 Task: Add The Butcher Shop Uncured Smoked Polska Kielbasa to the cart.
Action: Mouse pressed left at (25, 88)
Screenshot: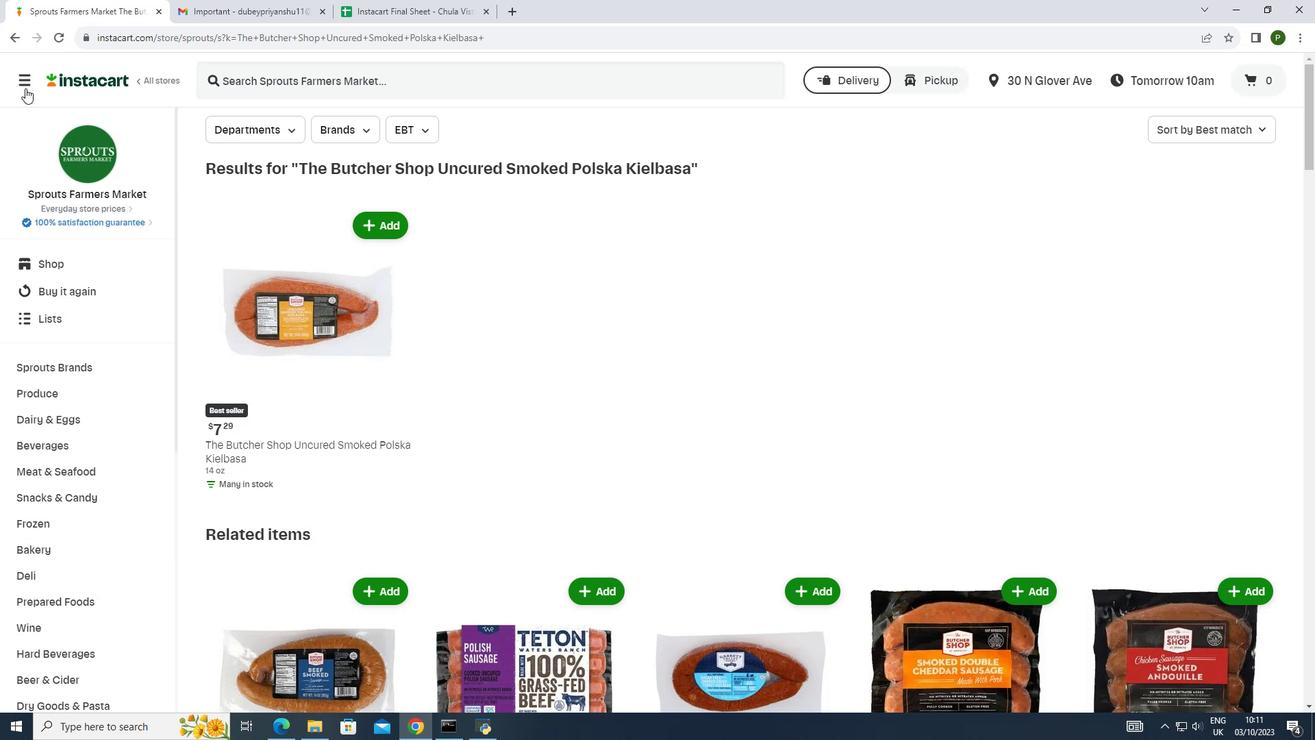 
Action: Mouse moved to (39, 351)
Screenshot: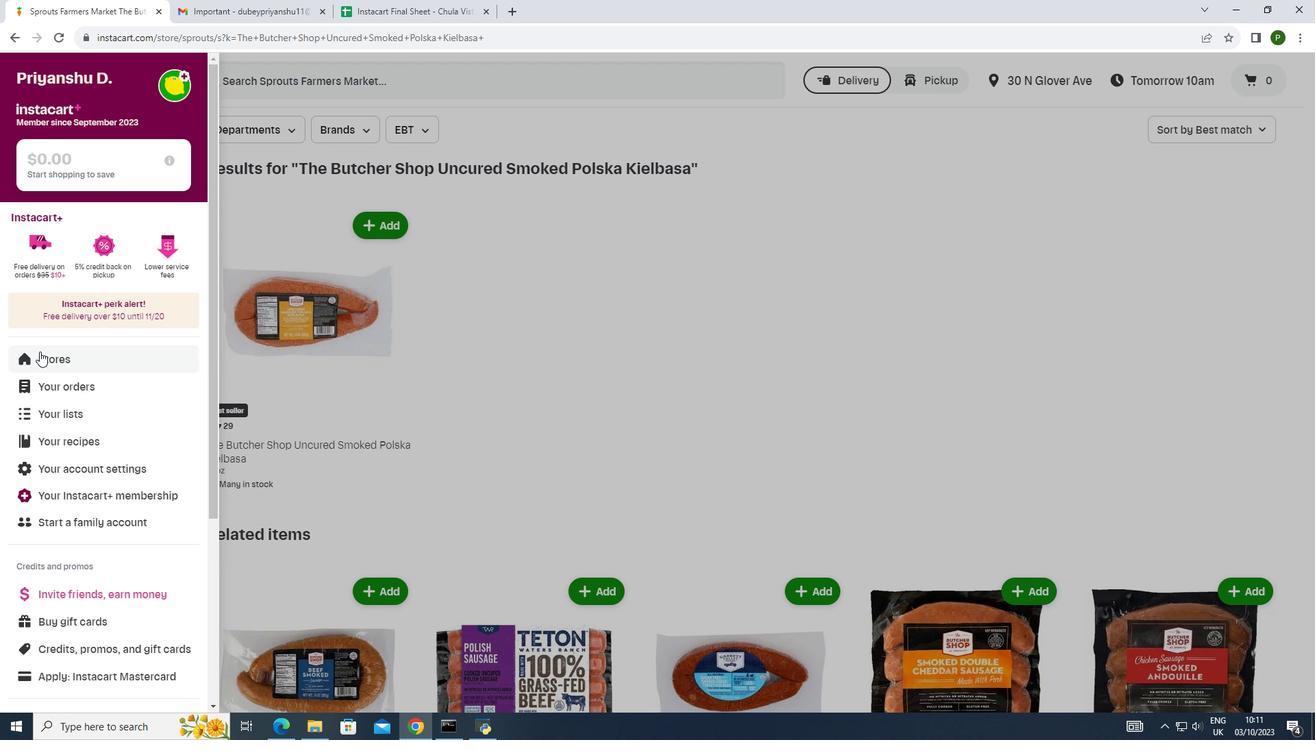 
Action: Mouse pressed left at (39, 351)
Screenshot: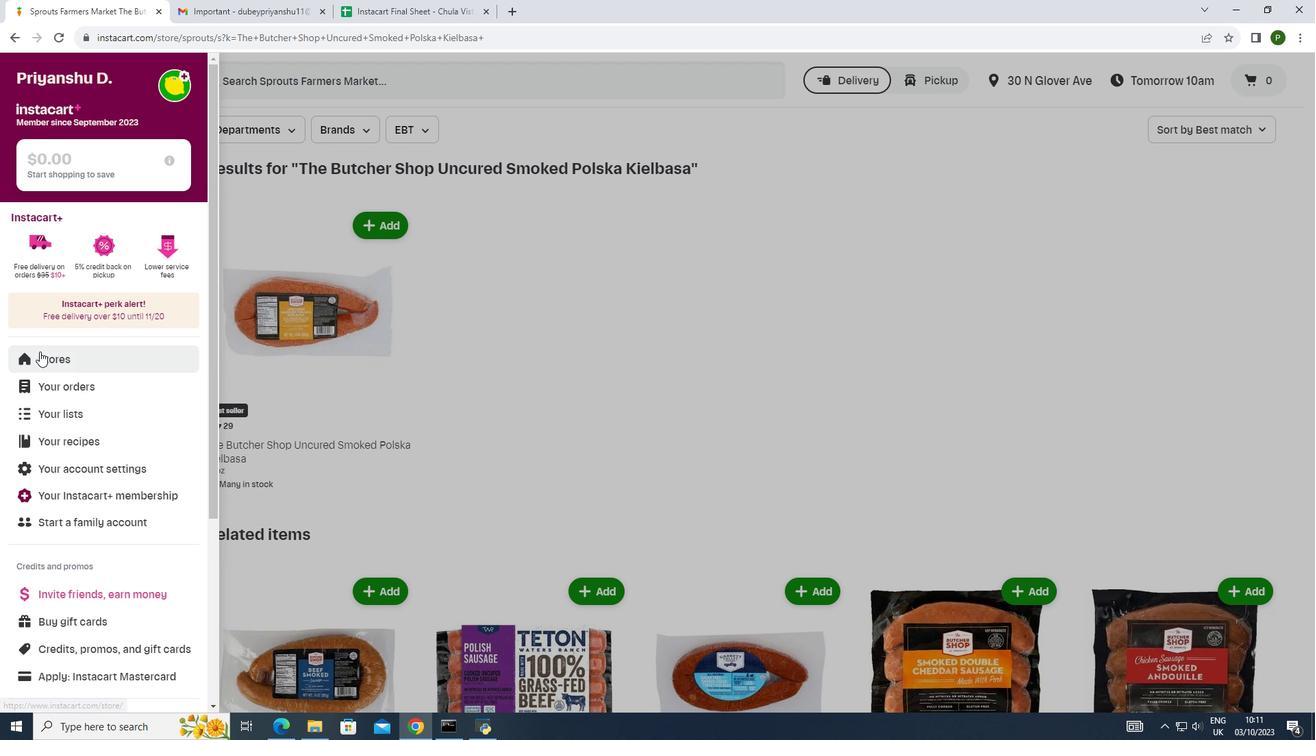 
Action: Mouse moved to (310, 133)
Screenshot: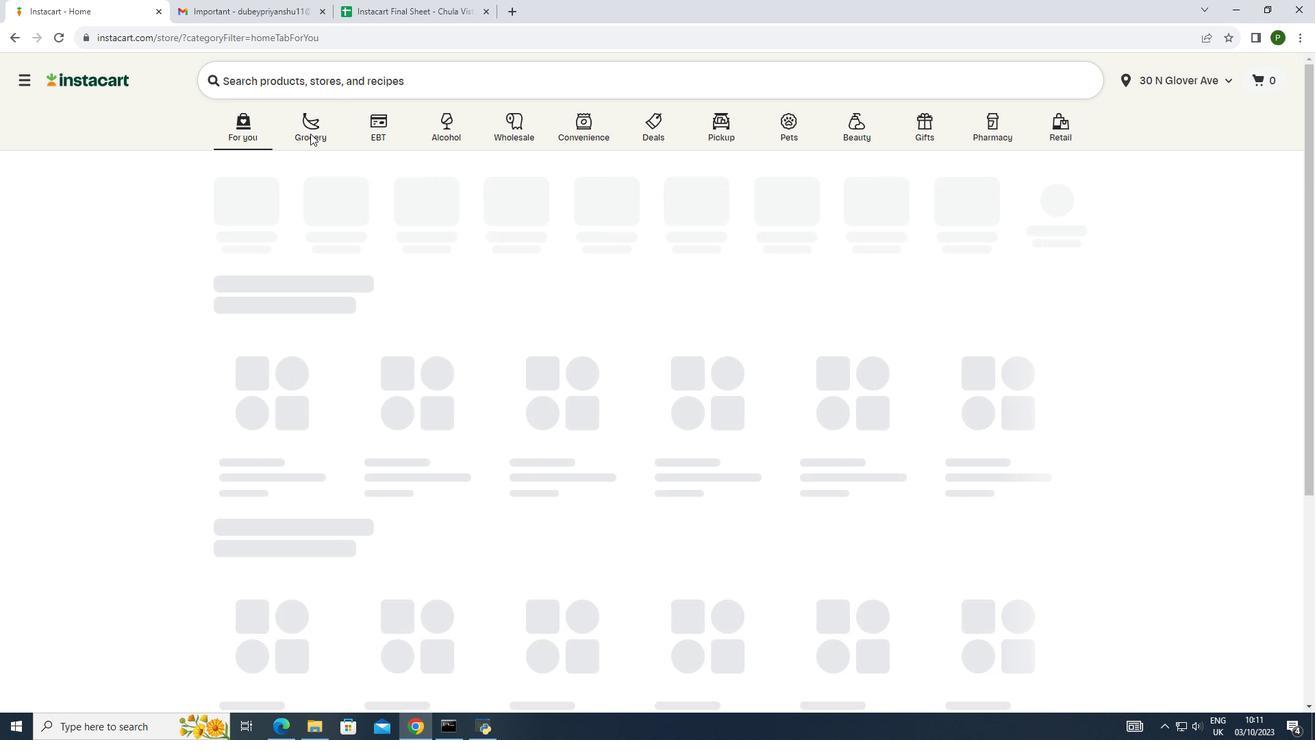 
Action: Mouse pressed left at (310, 133)
Screenshot: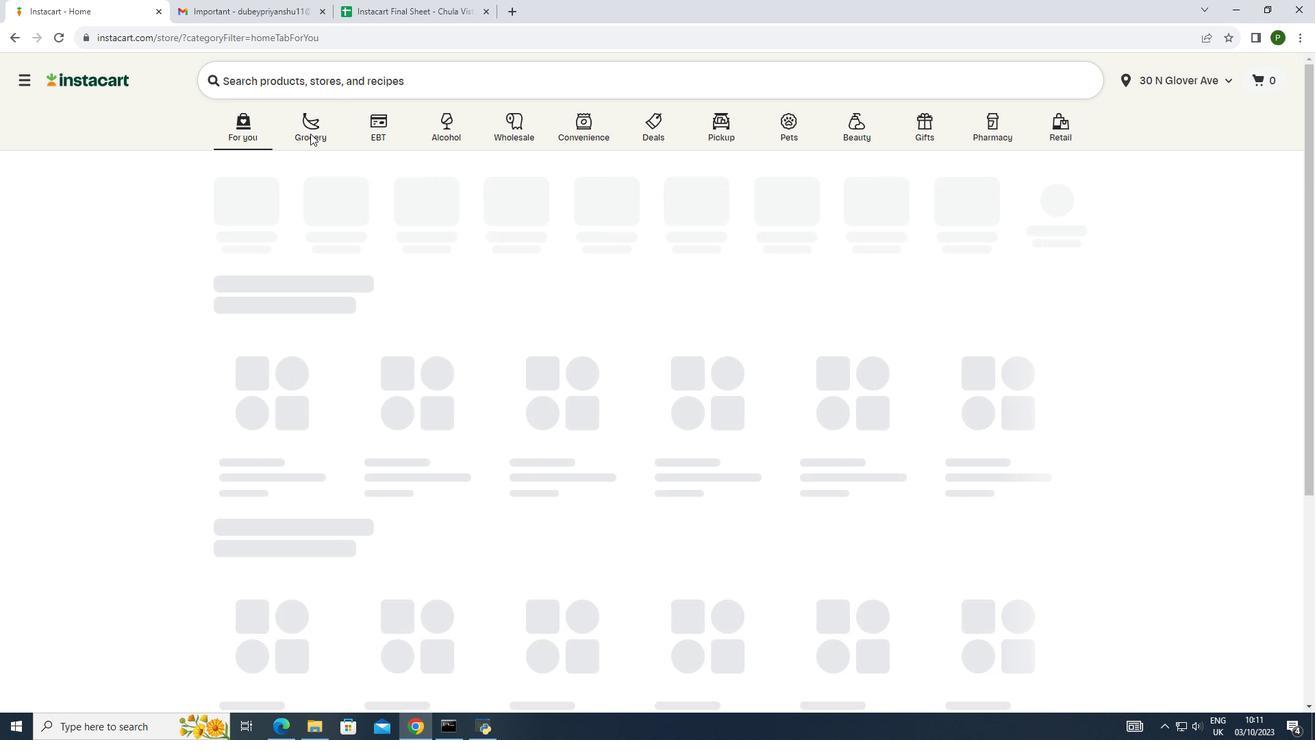
Action: Mouse moved to (705, 199)
Screenshot: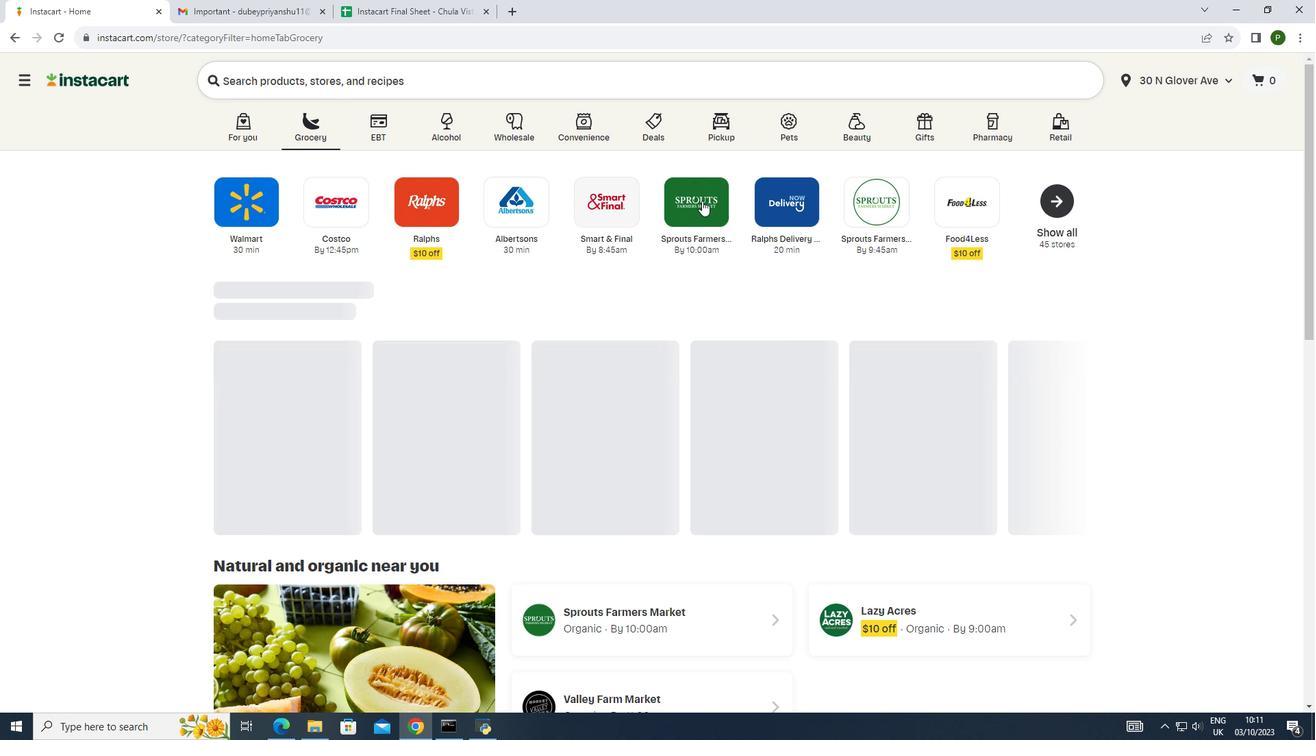 
Action: Mouse pressed left at (705, 199)
Screenshot: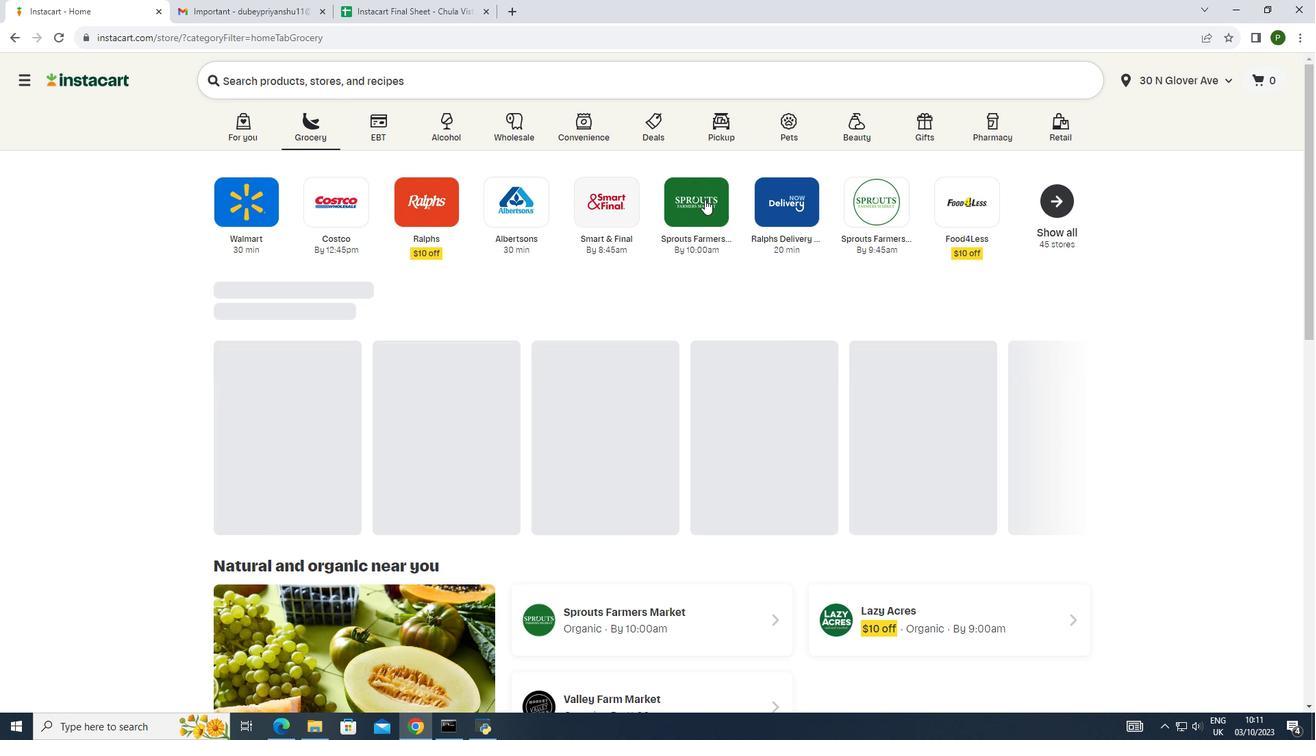 
Action: Mouse moved to (95, 367)
Screenshot: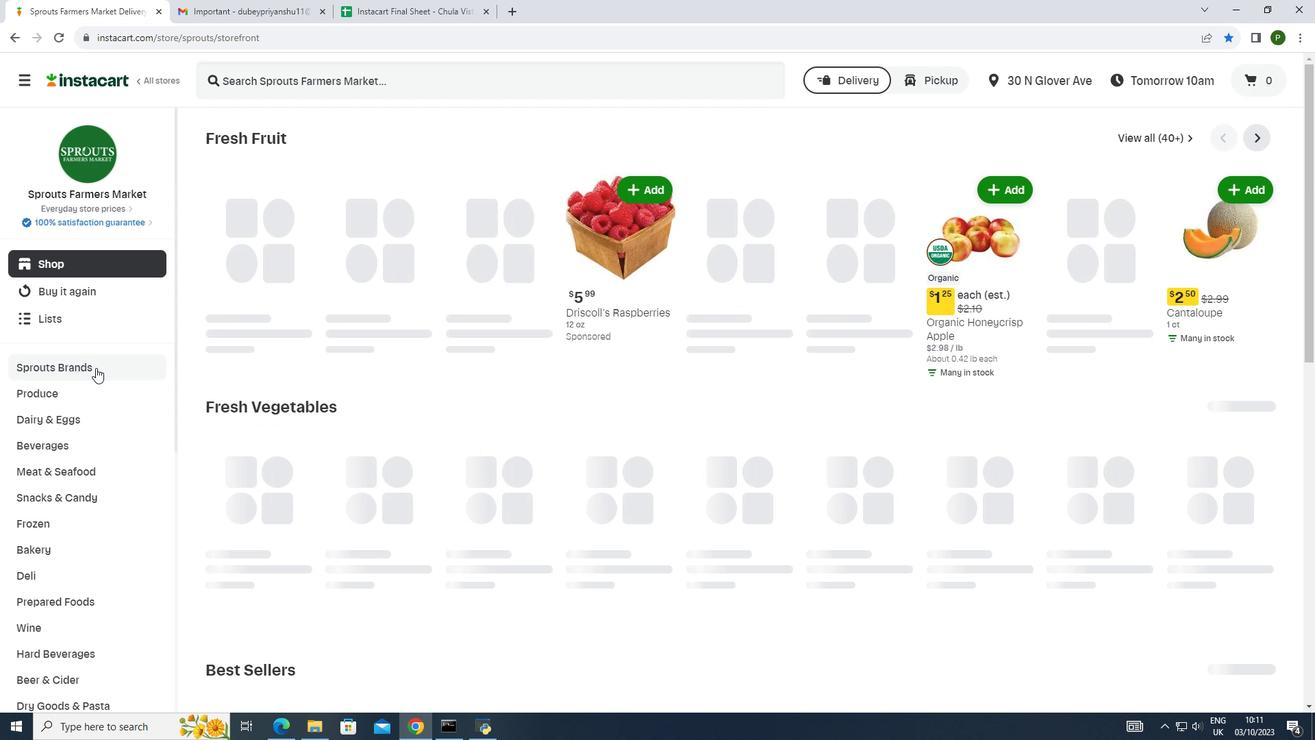 
Action: Mouse pressed left at (95, 367)
Screenshot: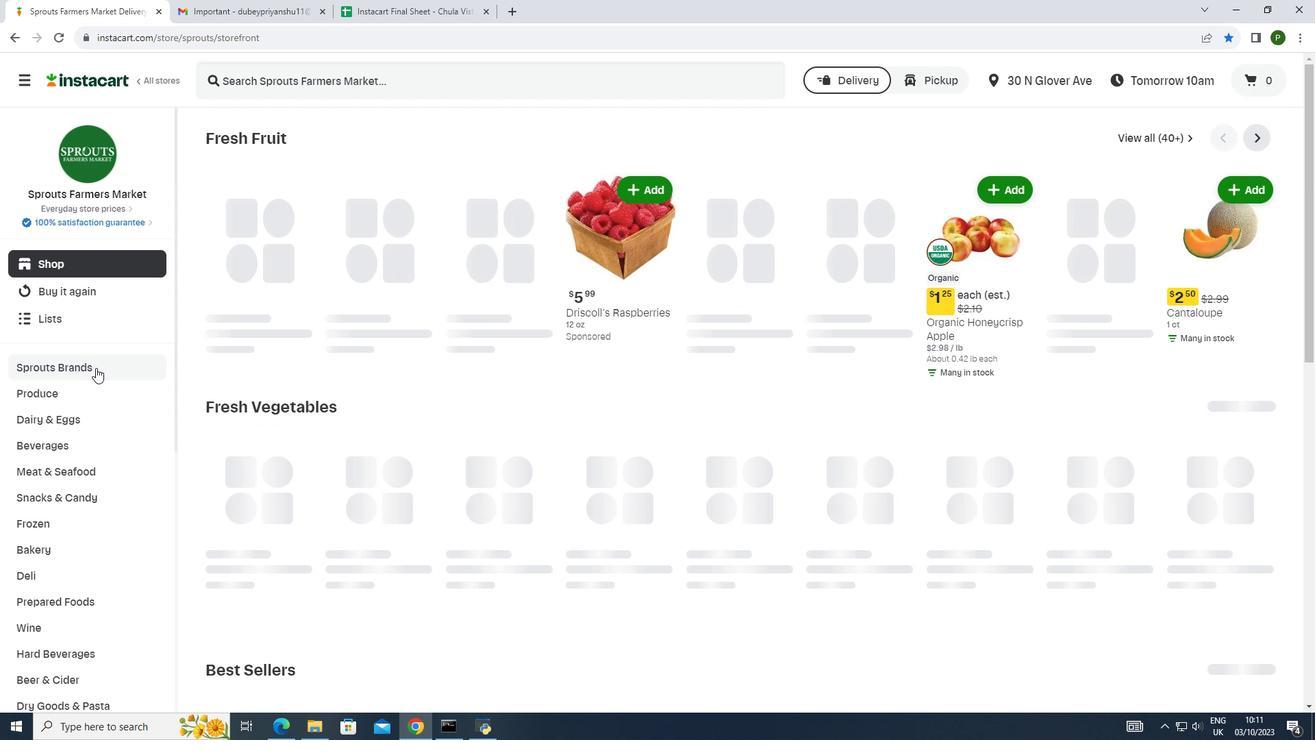 
Action: Mouse moved to (72, 412)
Screenshot: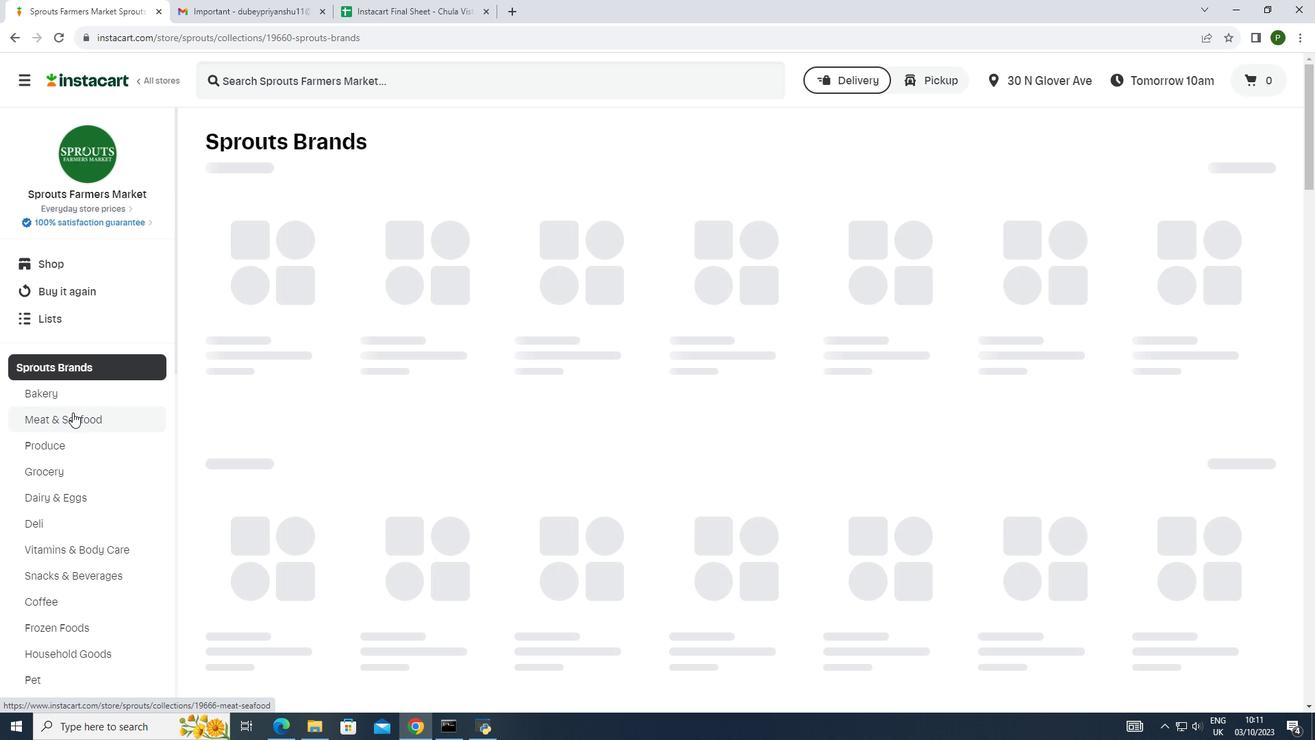 
Action: Mouse pressed left at (72, 412)
Screenshot: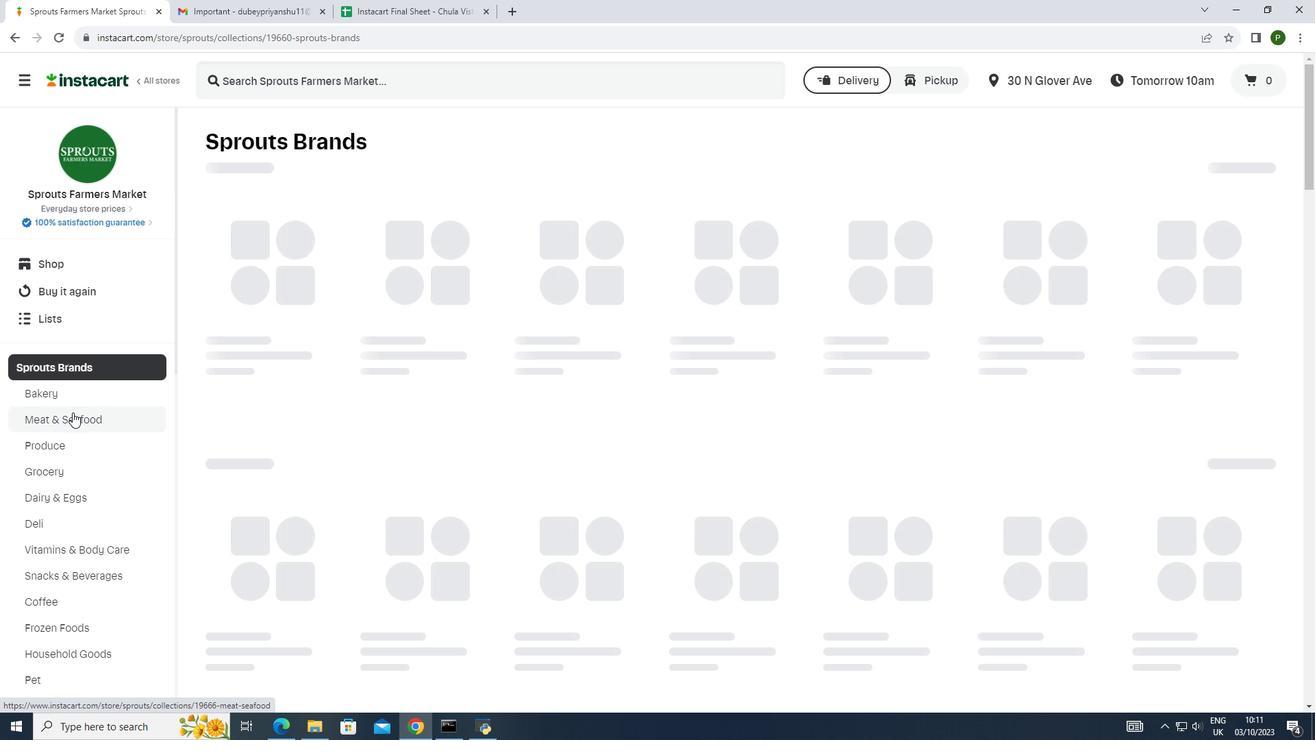 
Action: Mouse moved to (348, 285)
Screenshot: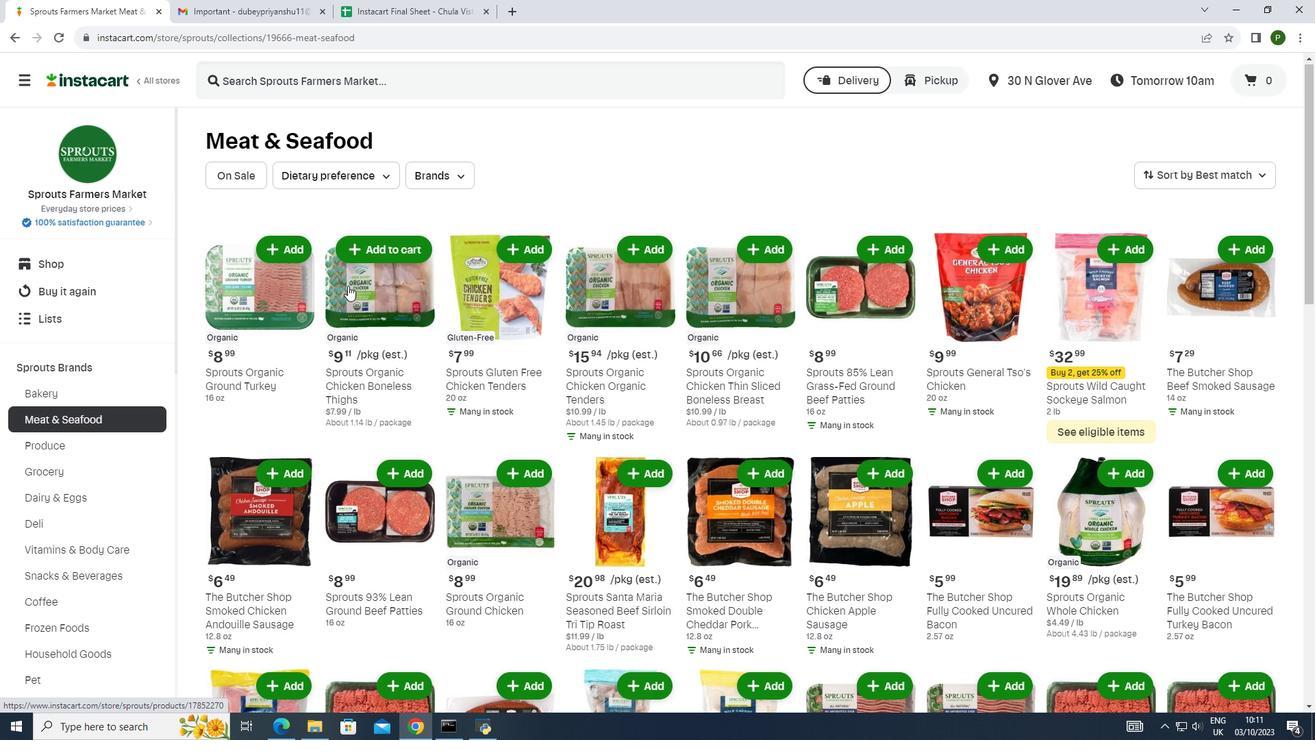 
Action: Mouse scrolled (348, 285) with delta (0, 0)
Screenshot: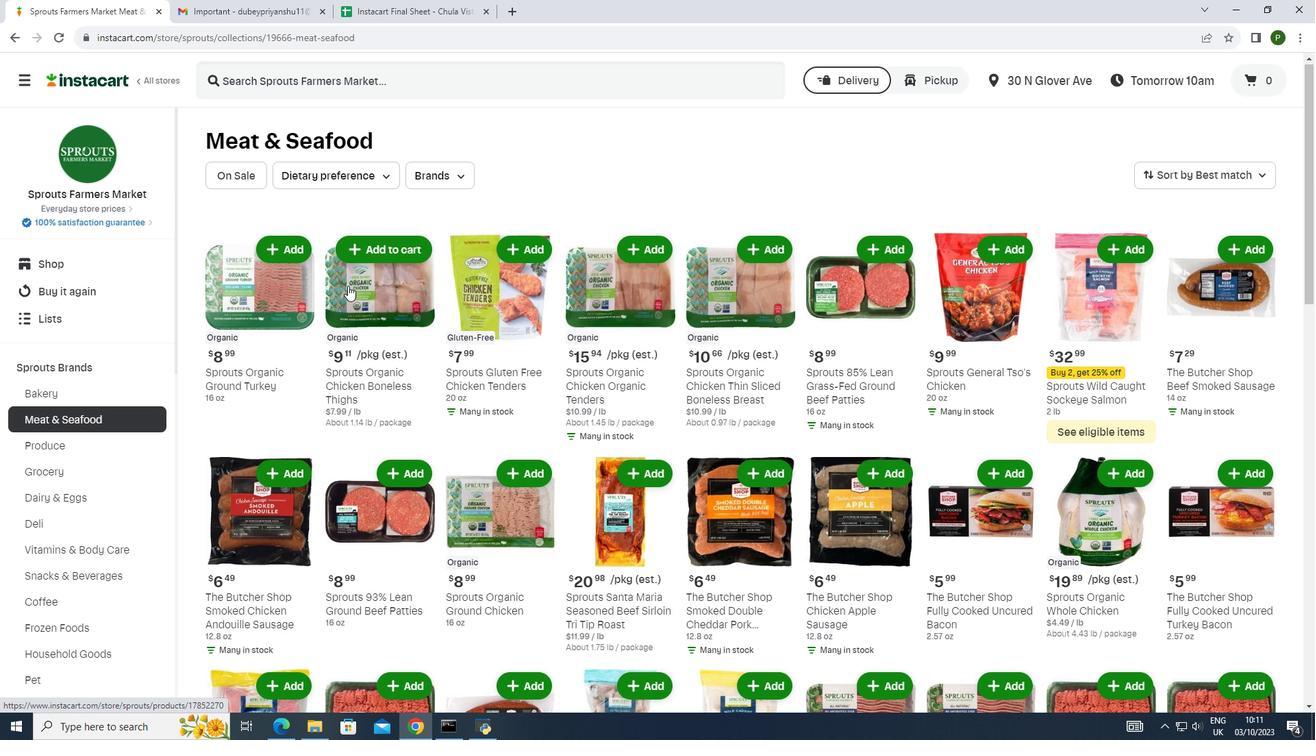 
Action: Mouse moved to (346, 285)
Screenshot: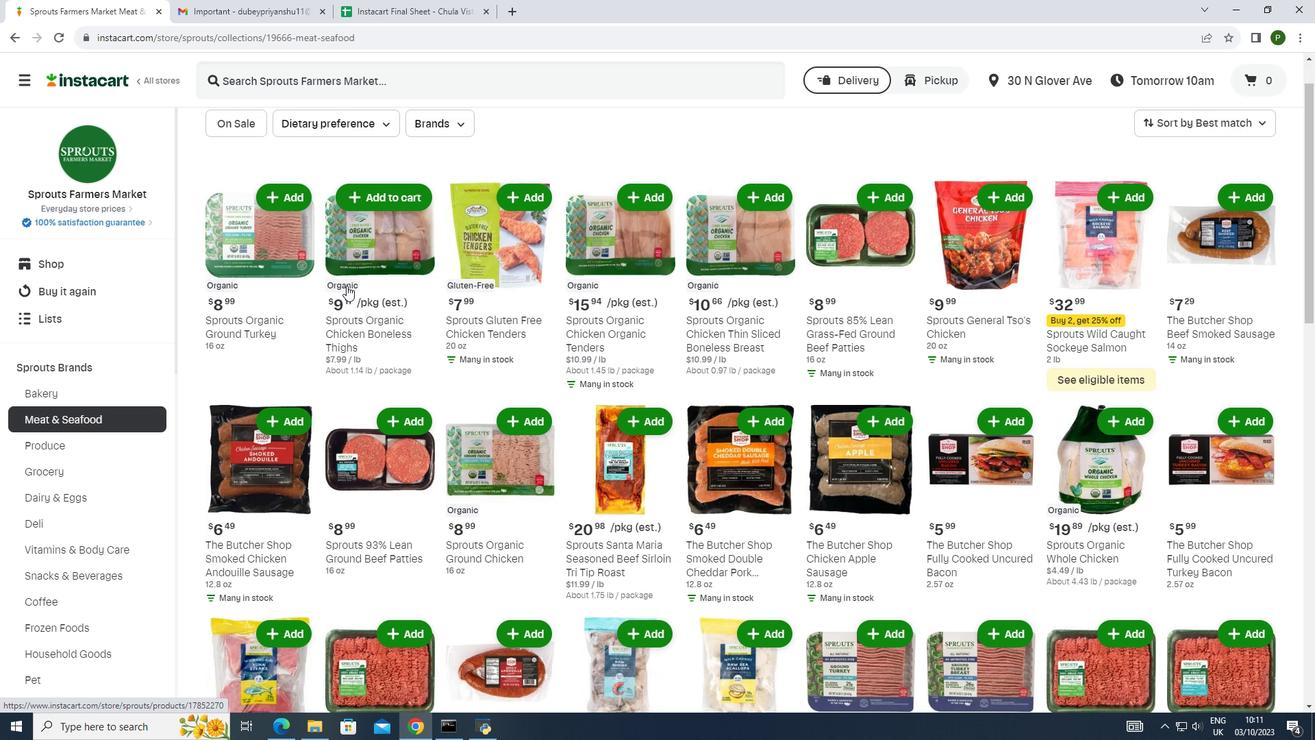
Action: Mouse scrolled (346, 285) with delta (0, 0)
Screenshot: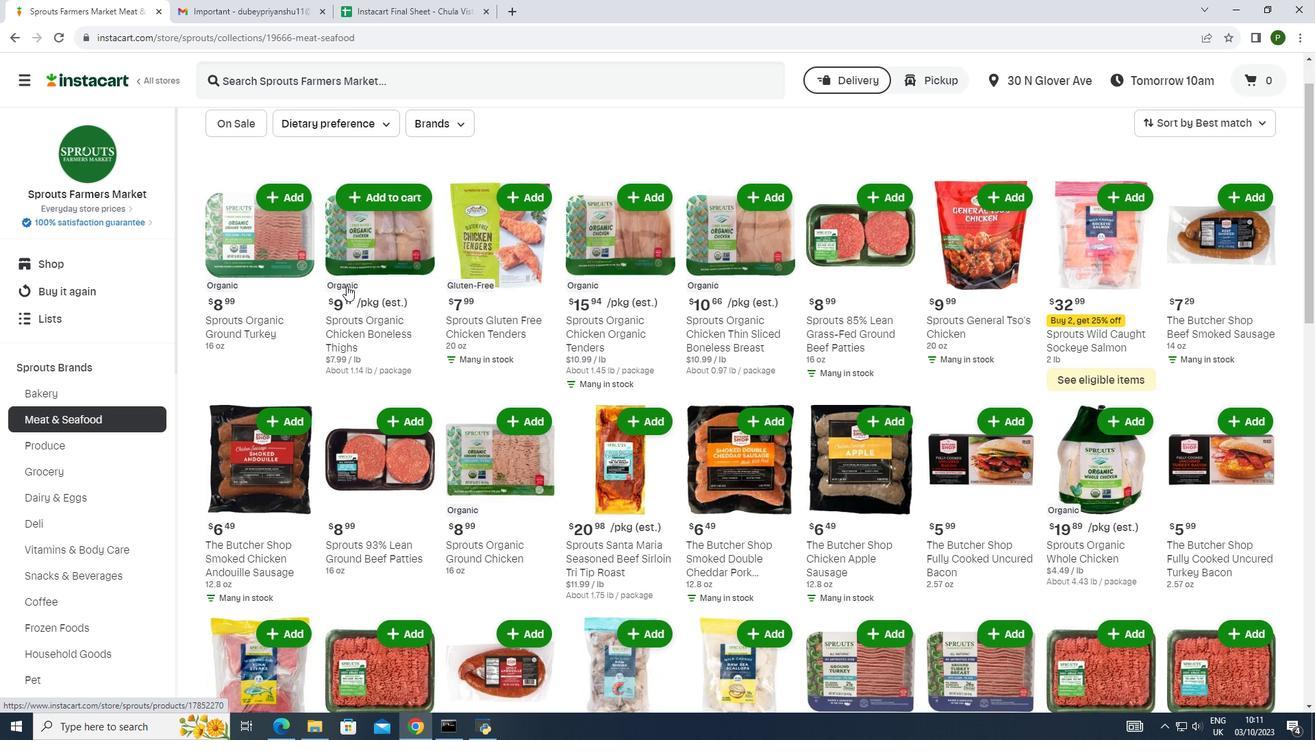 
Action: Mouse moved to (318, 324)
Screenshot: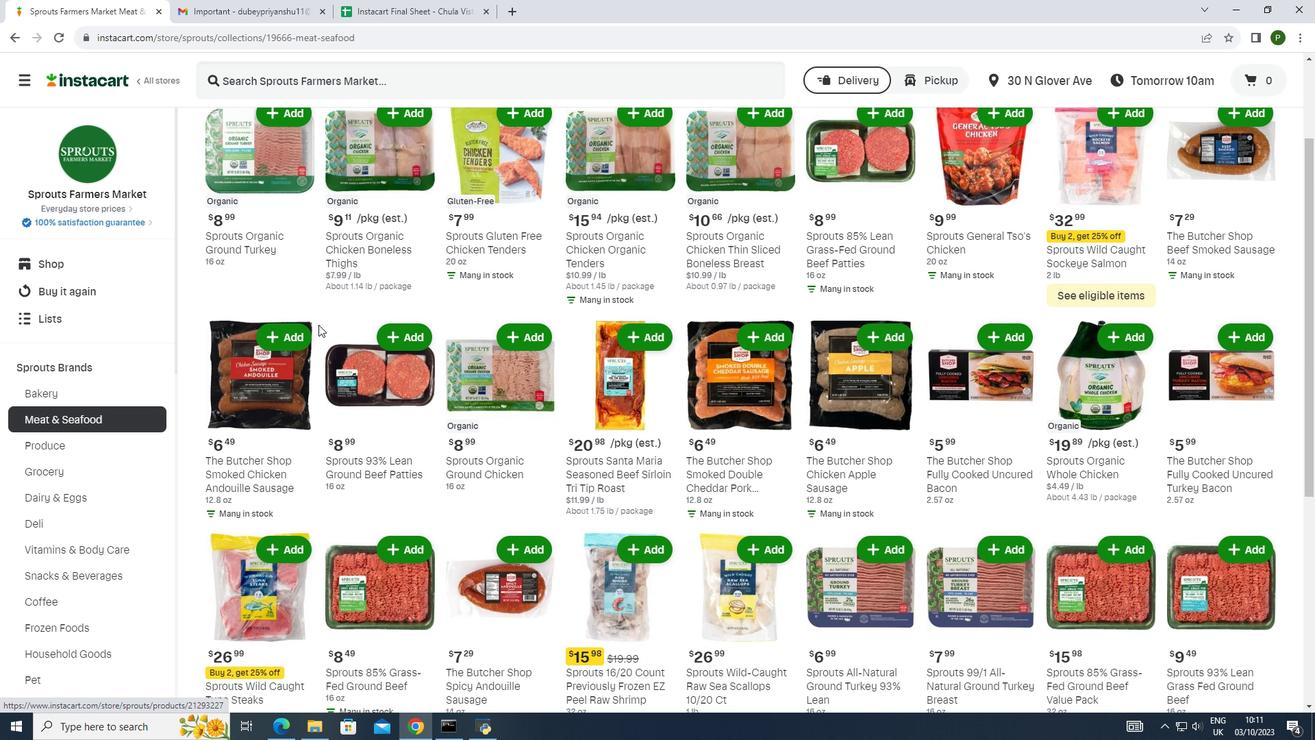 
Action: Mouse scrolled (318, 324) with delta (0, 0)
Screenshot: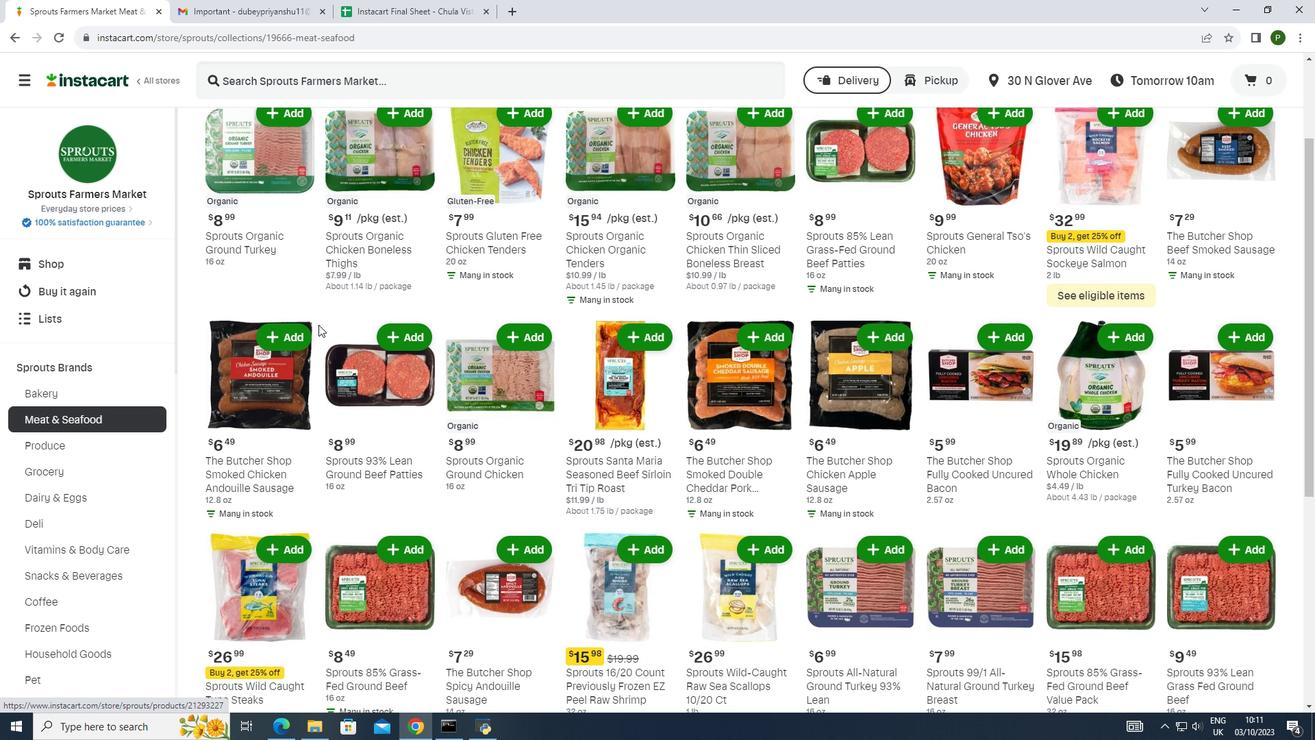 
Action: Mouse scrolled (318, 325) with delta (0, 0)
Screenshot: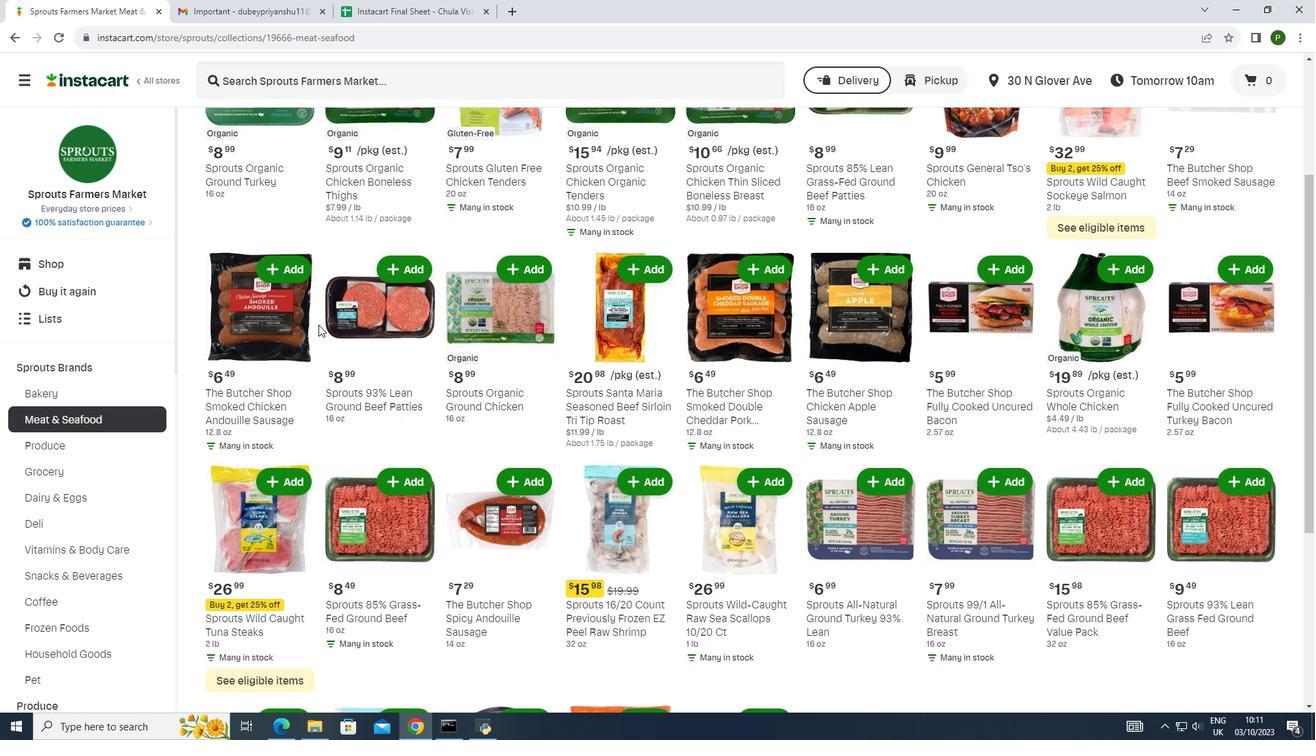 
Action: Mouse moved to (317, 325)
Screenshot: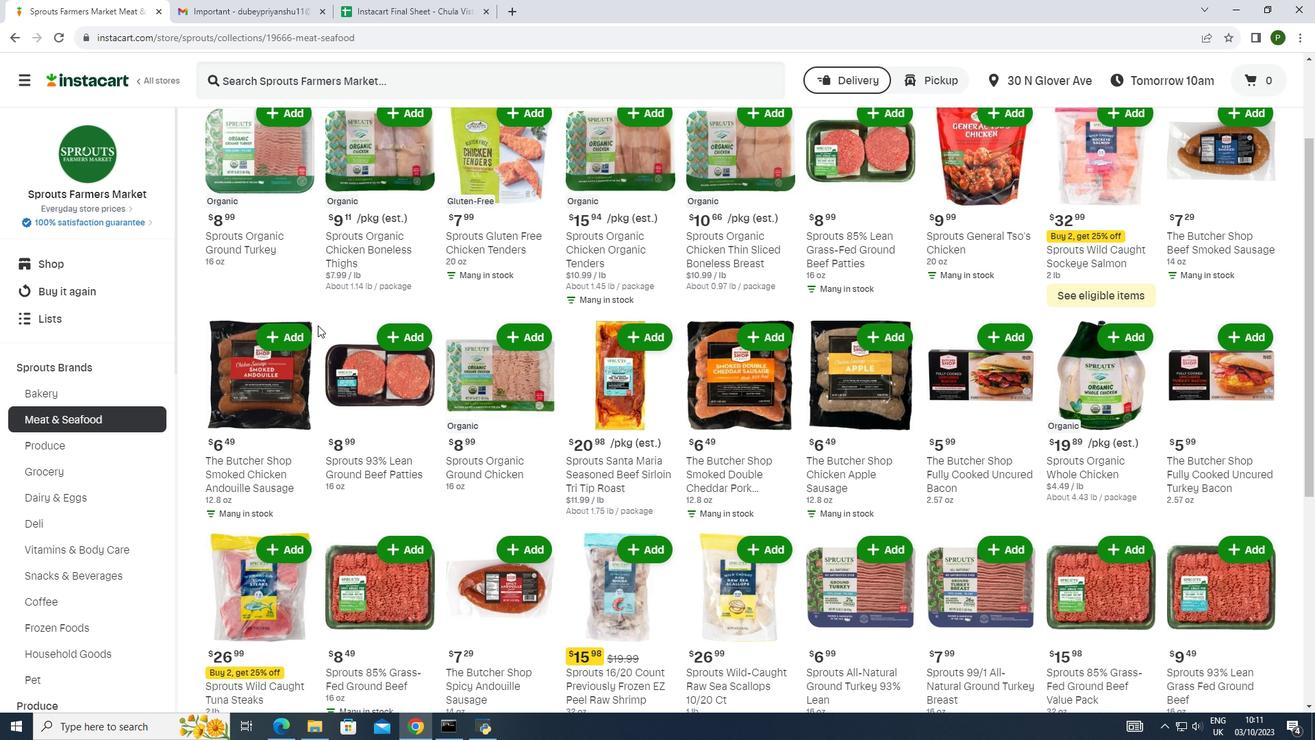 
Action: Mouse scrolled (317, 324) with delta (0, 0)
Screenshot: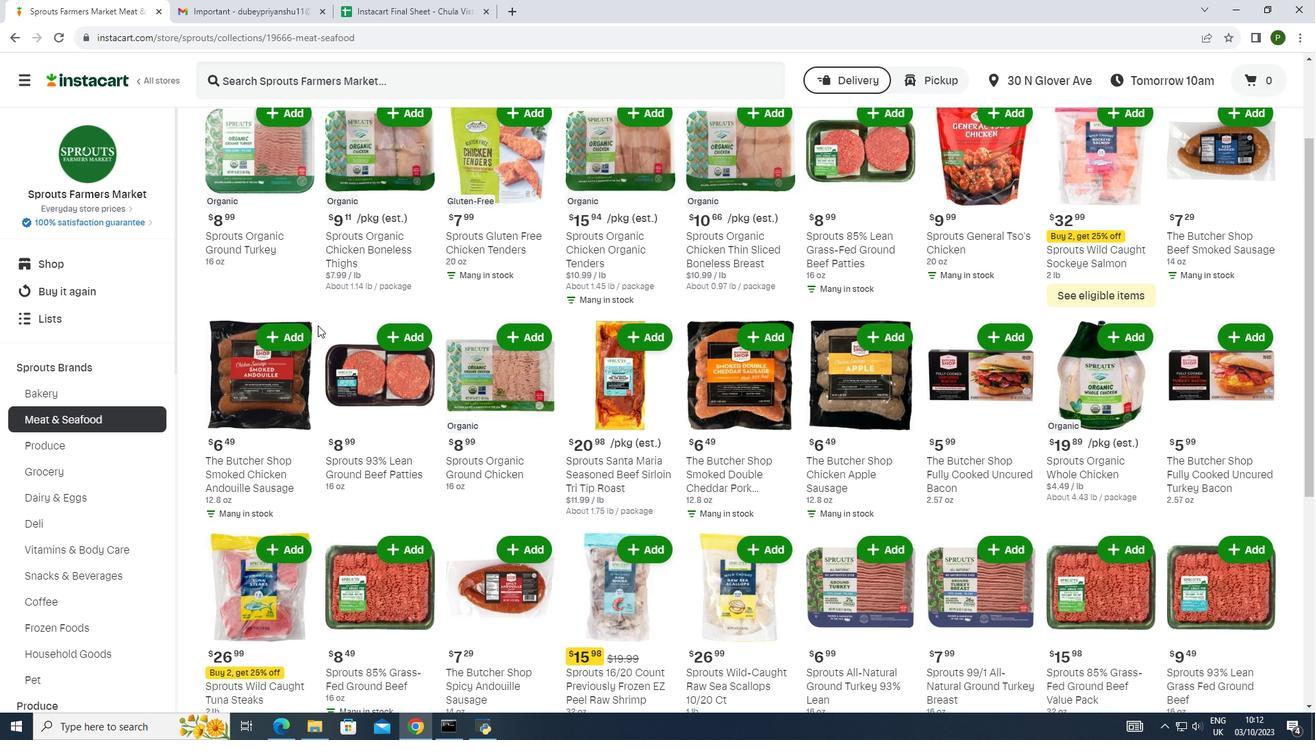 
Action: Mouse moved to (300, 339)
Screenshot: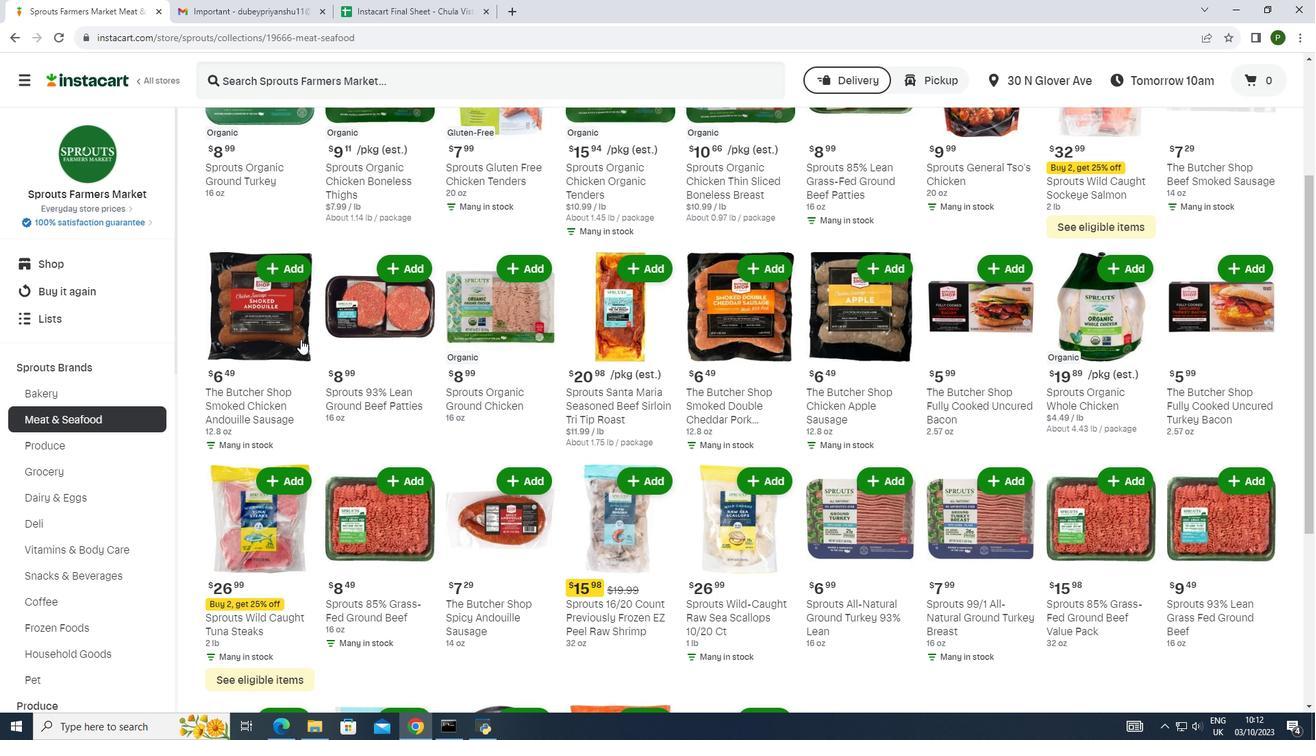 
Action: Mouse scrolled (300, 338) with delta (0, 0)
Screenshot: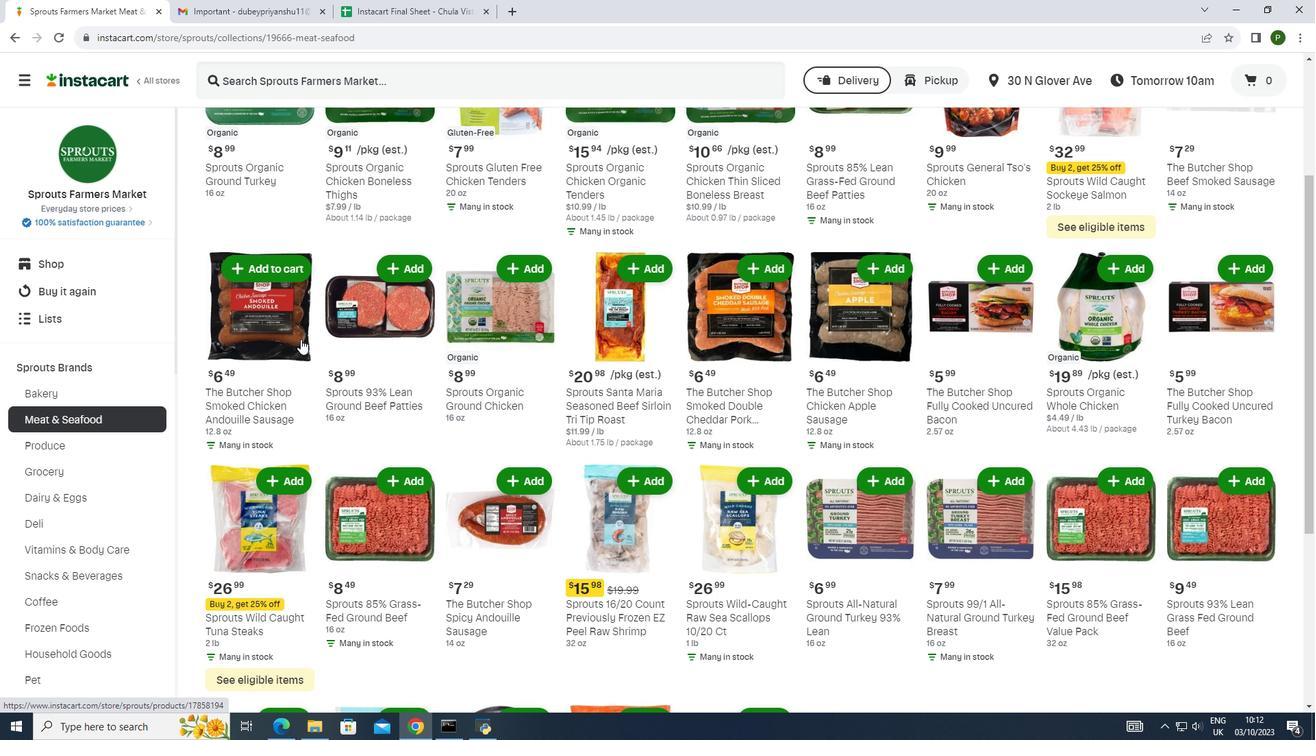 
Action: Mouse scrolled (300, 338) with delta (0, 0)
Screenshot: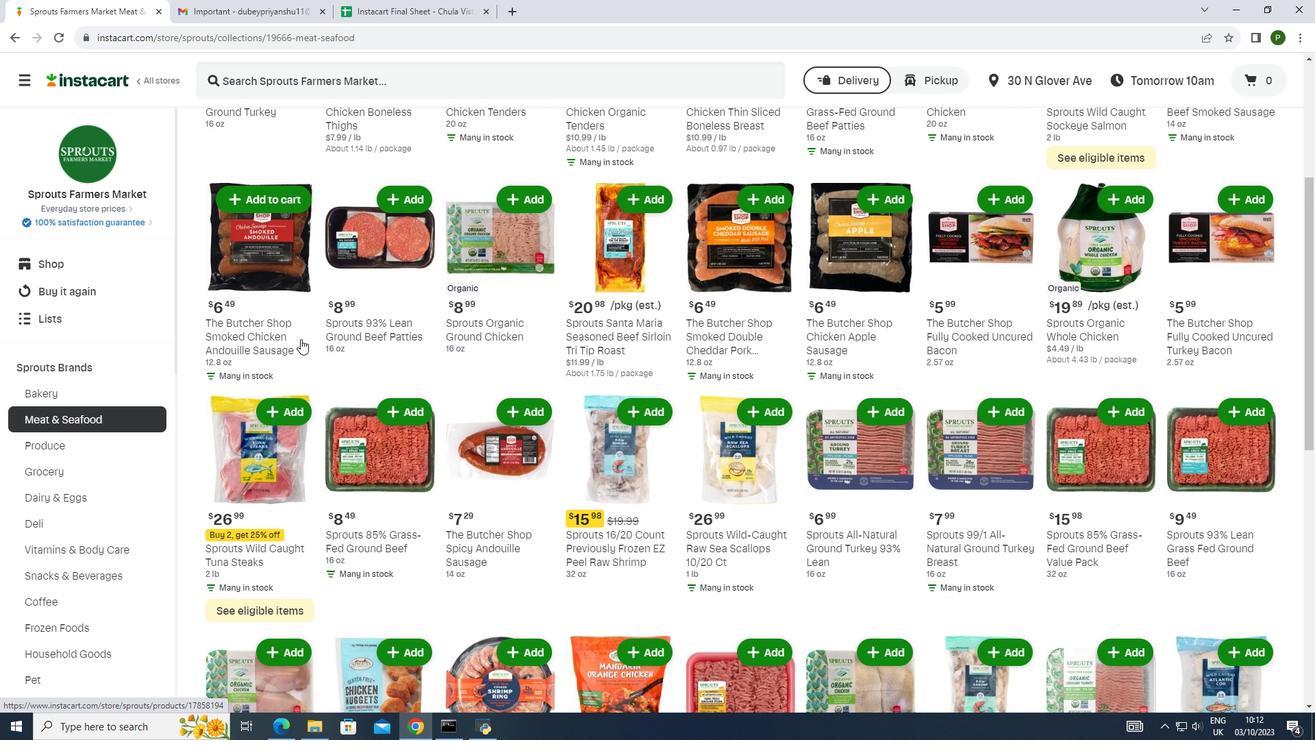 
Action: Mouse scrolled (300, 338) with delta (0, 0)
Screenshot: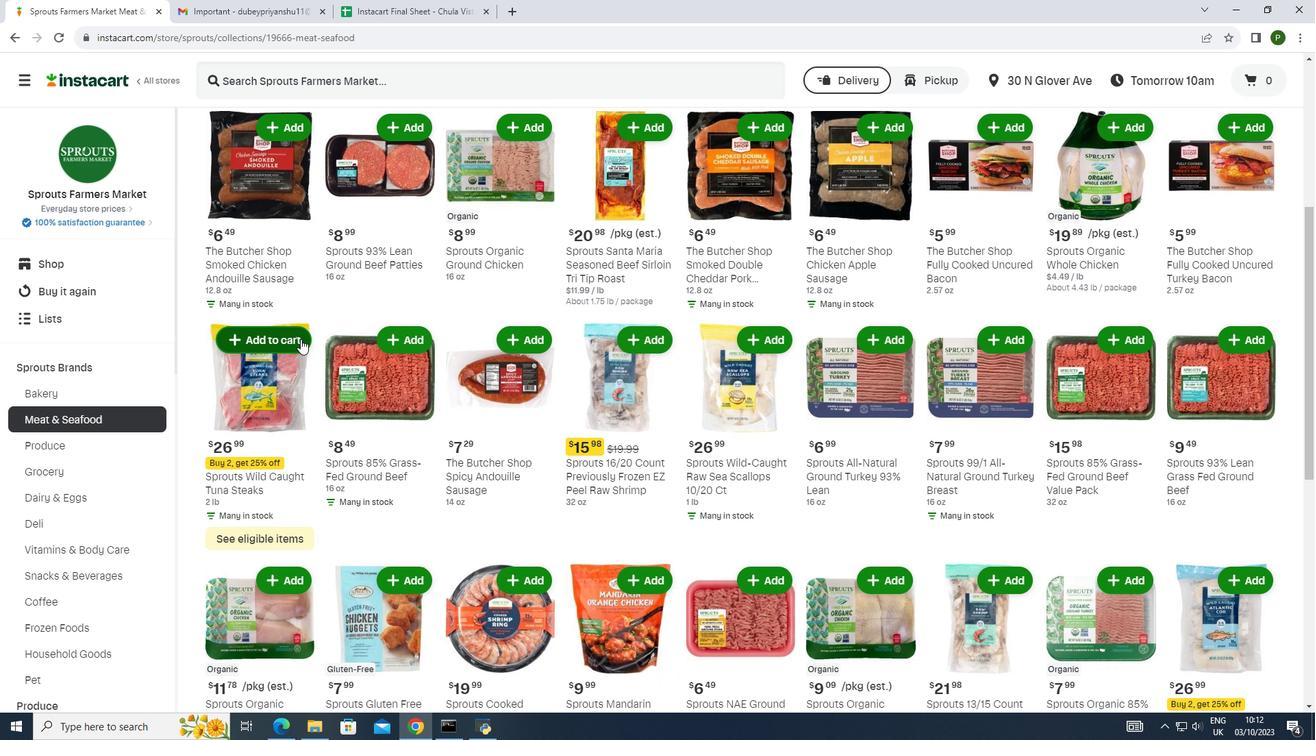 
Action: Mouse scrolled (300, 338) with delta (0, 0)
Screenshot: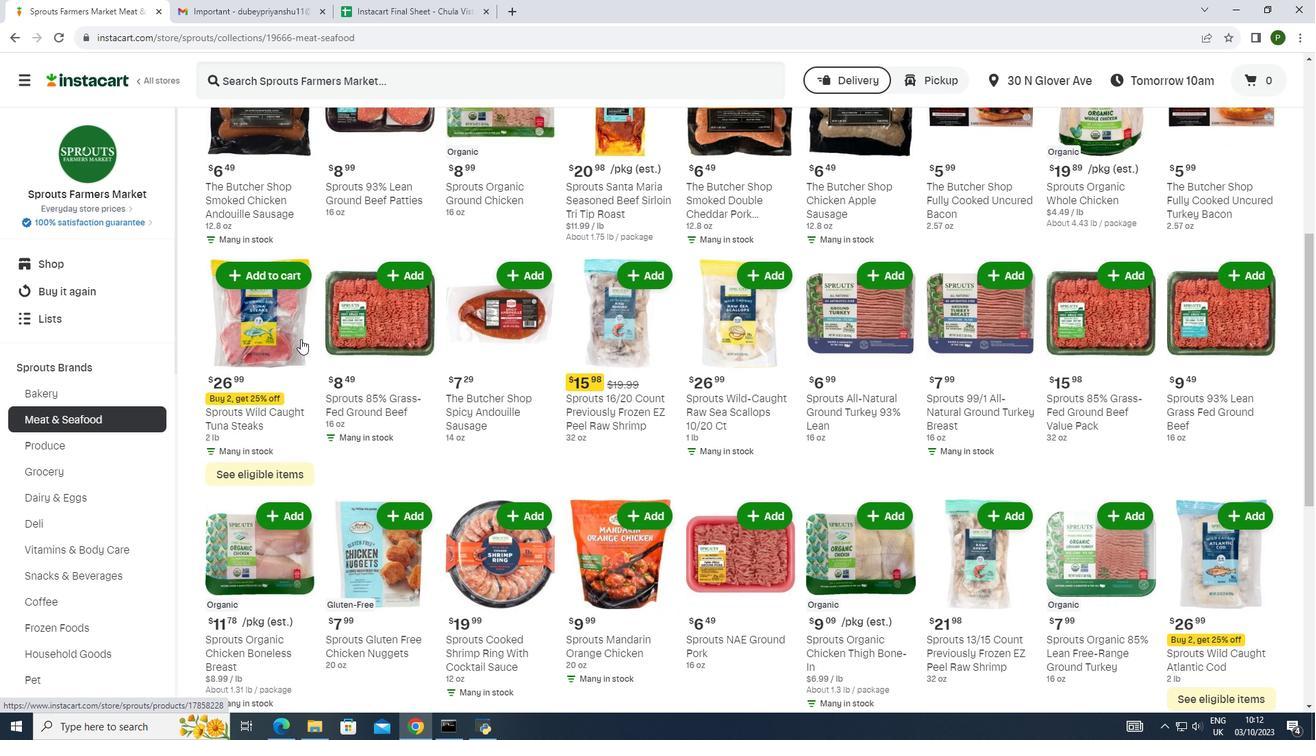 
Action: Mouse scrolled (300, 338) with delta (0, 0)
Screenshot: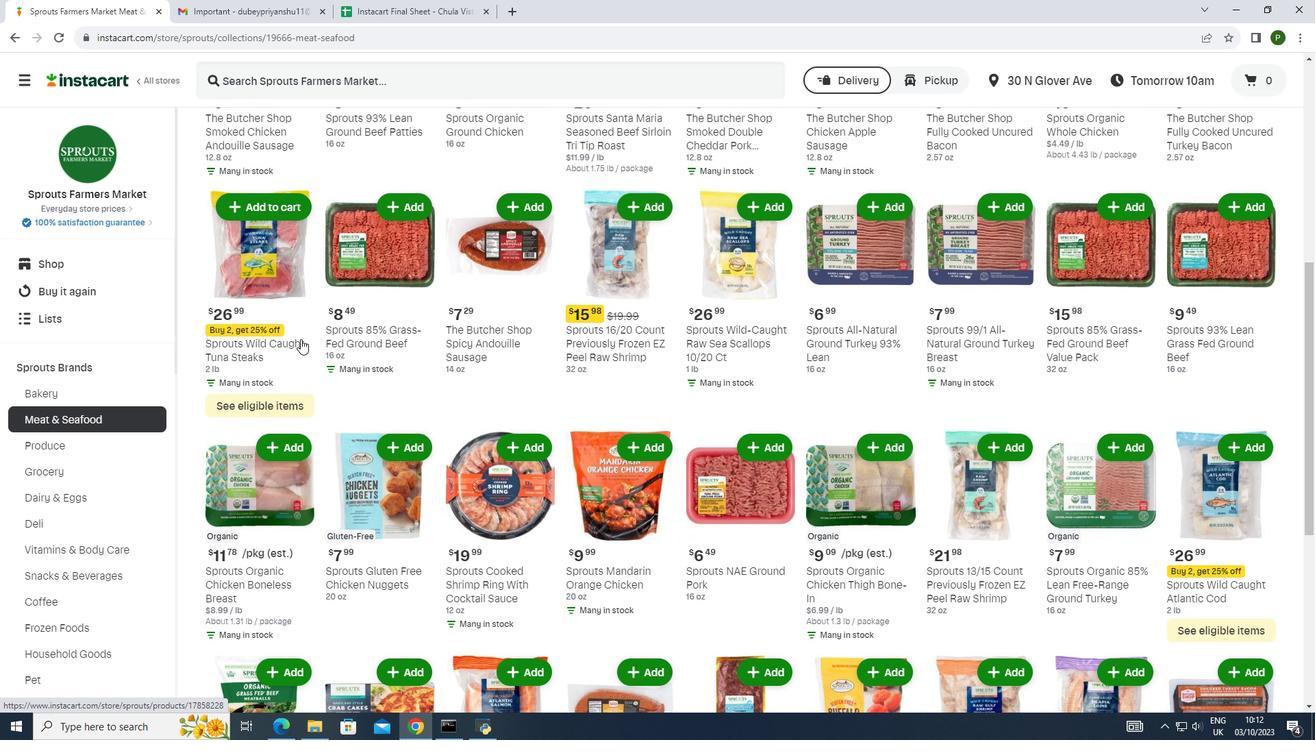 
Action: Mouse scrolled (300, 338) with delta (0, 0)
Screenshot: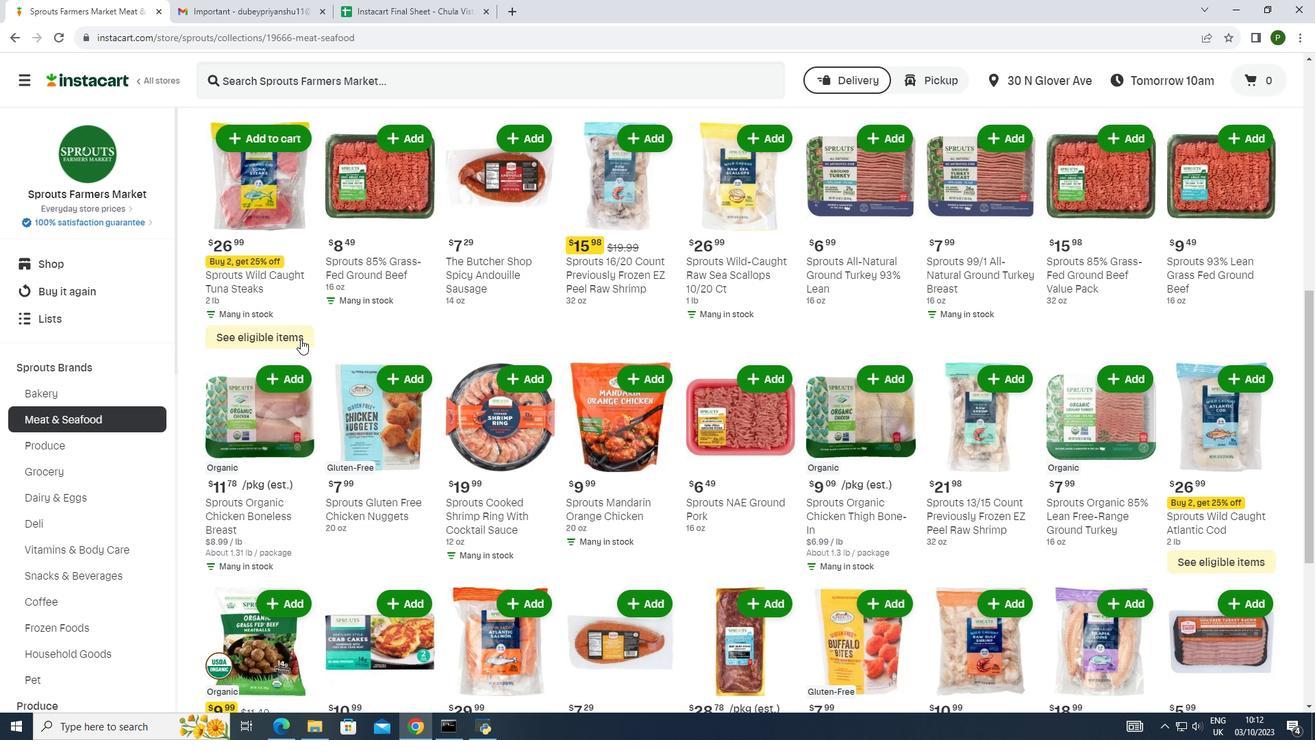 
Action: Mouse scrolled (300, 338) with delta (0, 0)
Screenshot: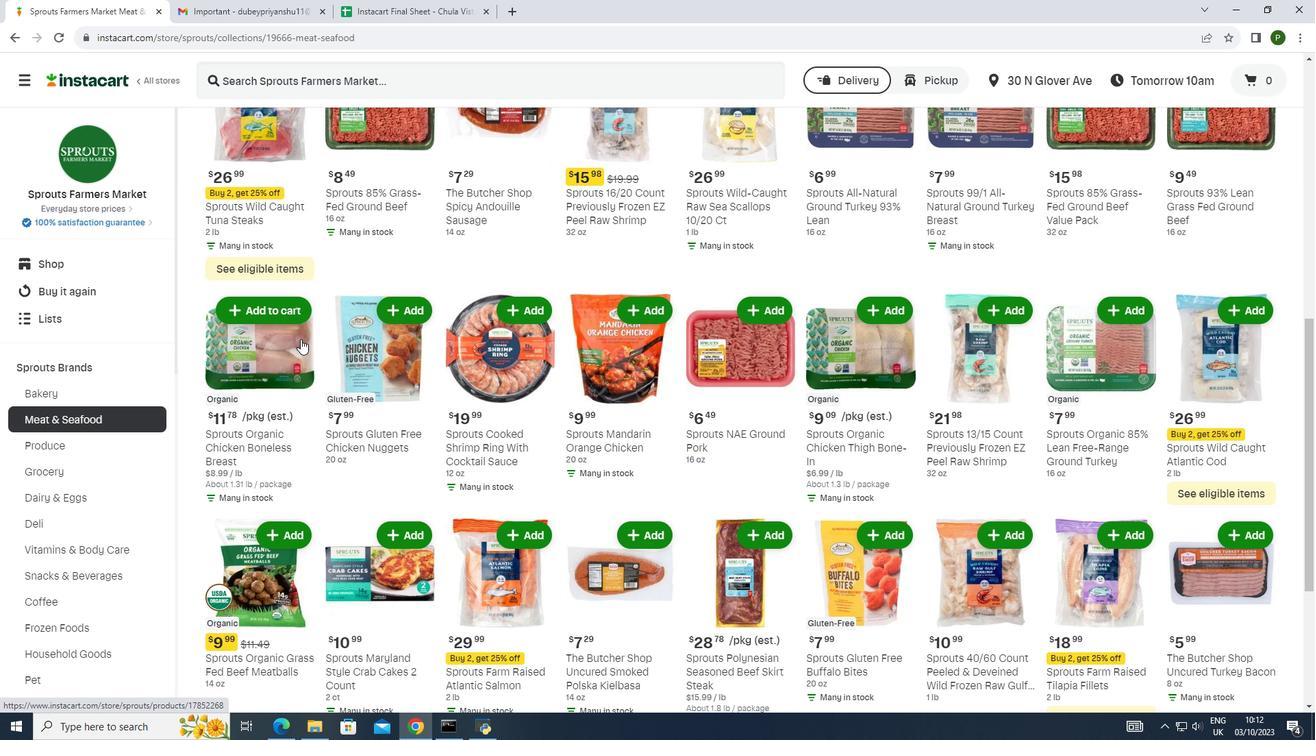 
Action: Mouse scrolled (300, 338) with delta (0, 0)
Screenshot: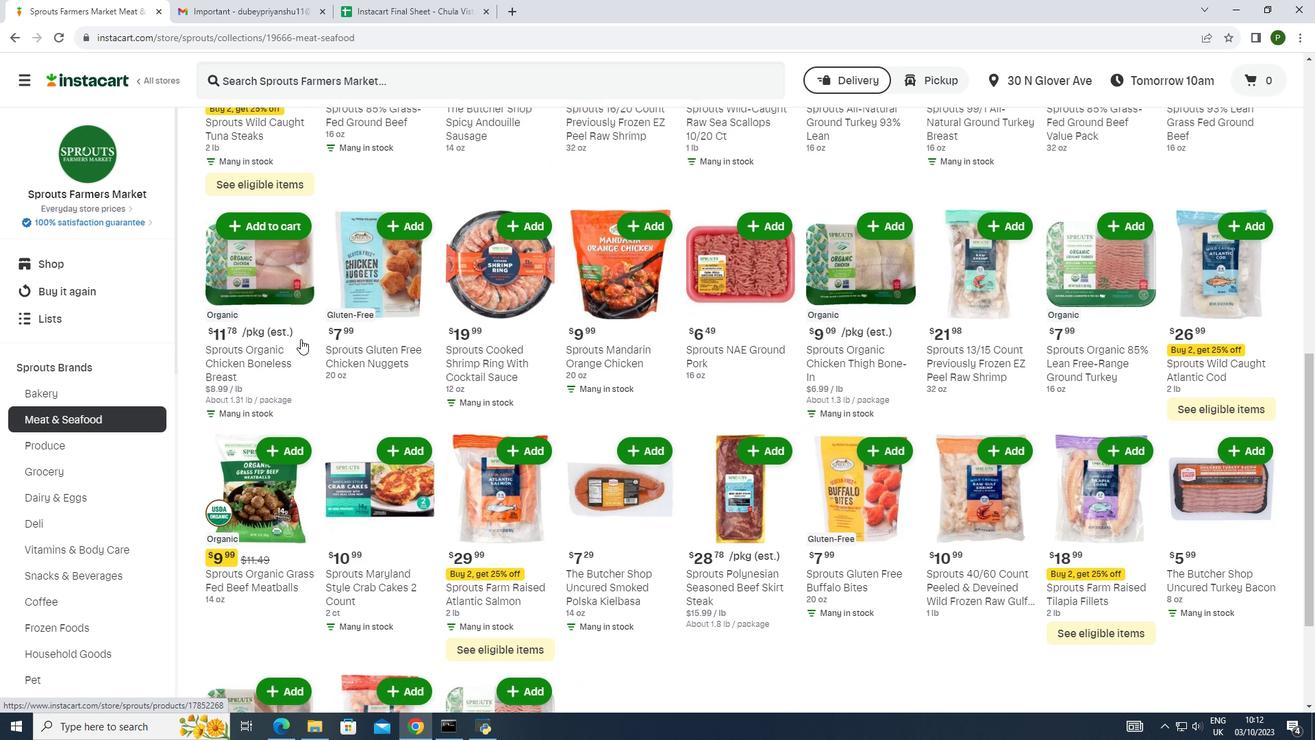 
Action: Mouse moved to (650, 399)
Screenshot: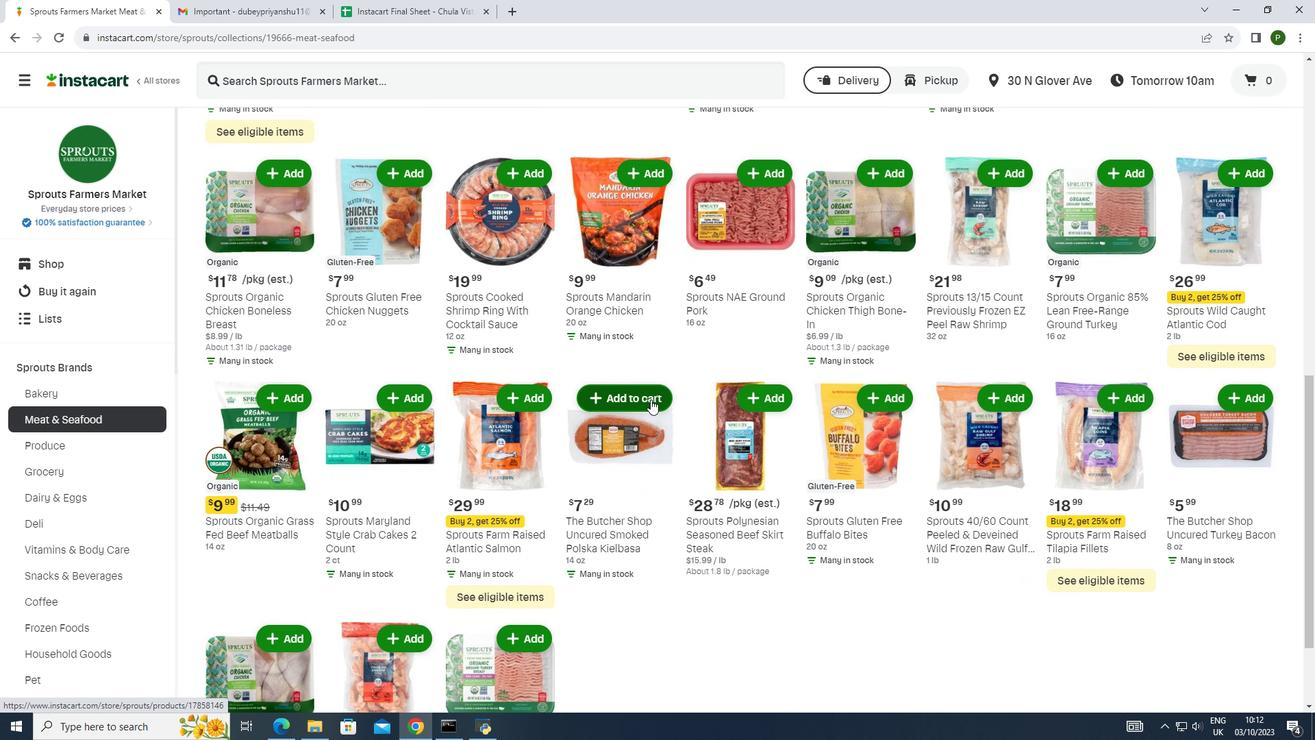 
Action: Mouse pressed left at (650, 399)
Screenshot: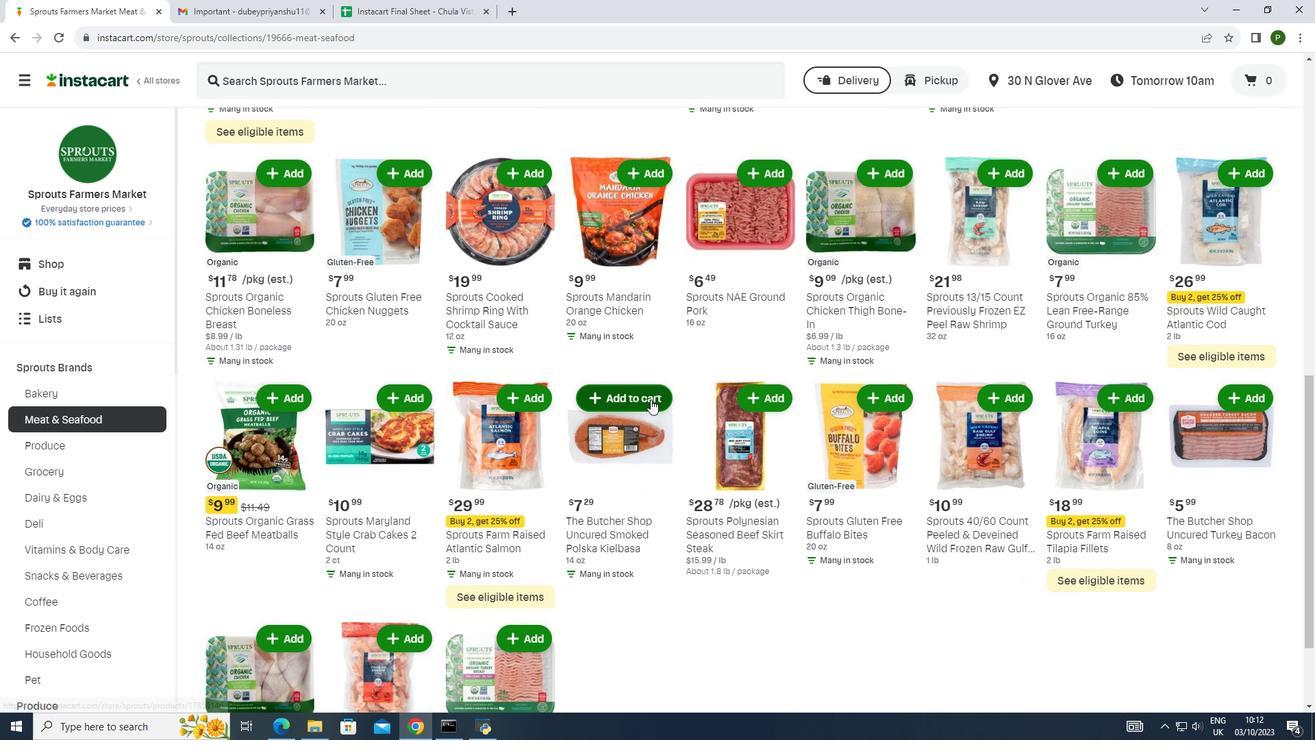 
